 Task: Set up a filter in Outlook calendar to show only unread items in the 'Red category'.
Action: Mouse moved to (27, 84)
Screenshot: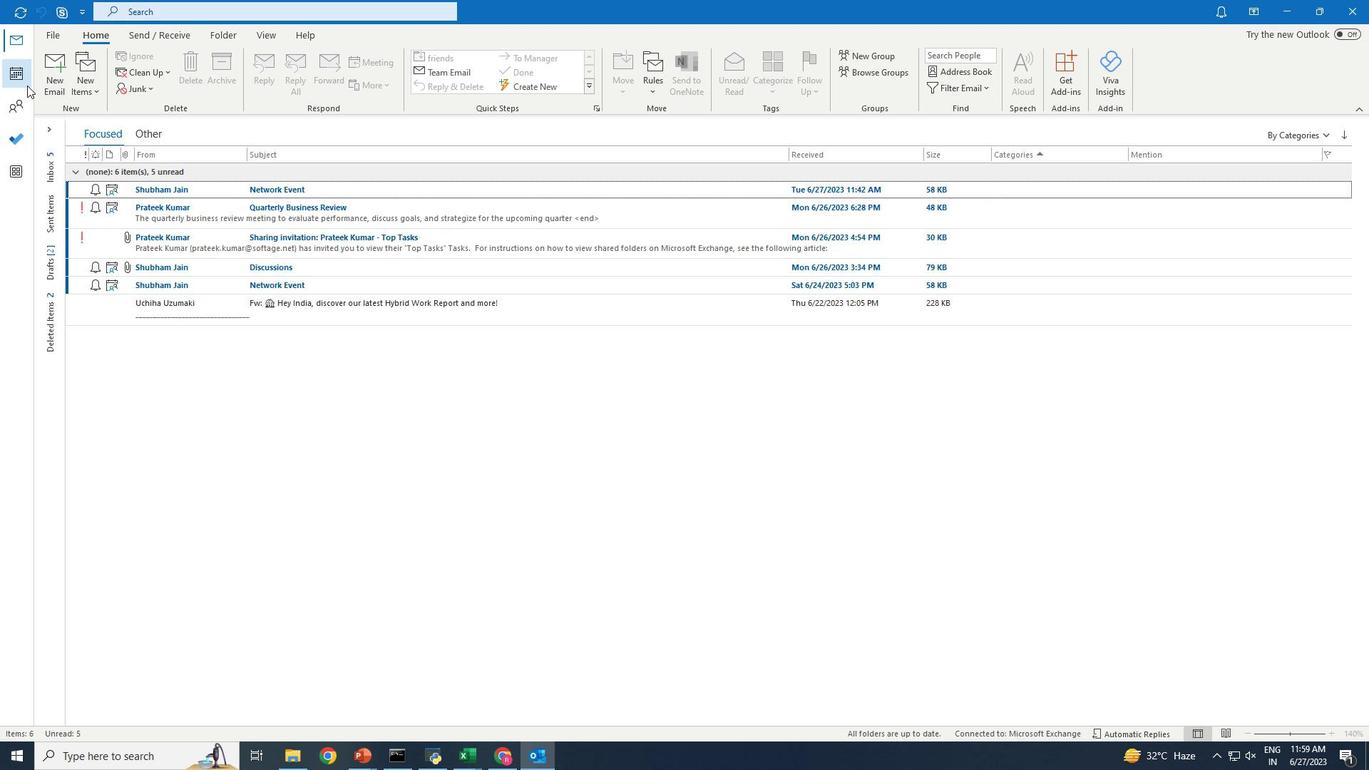 
Action: Mouse pressed left at (27, 84)
Screenshot: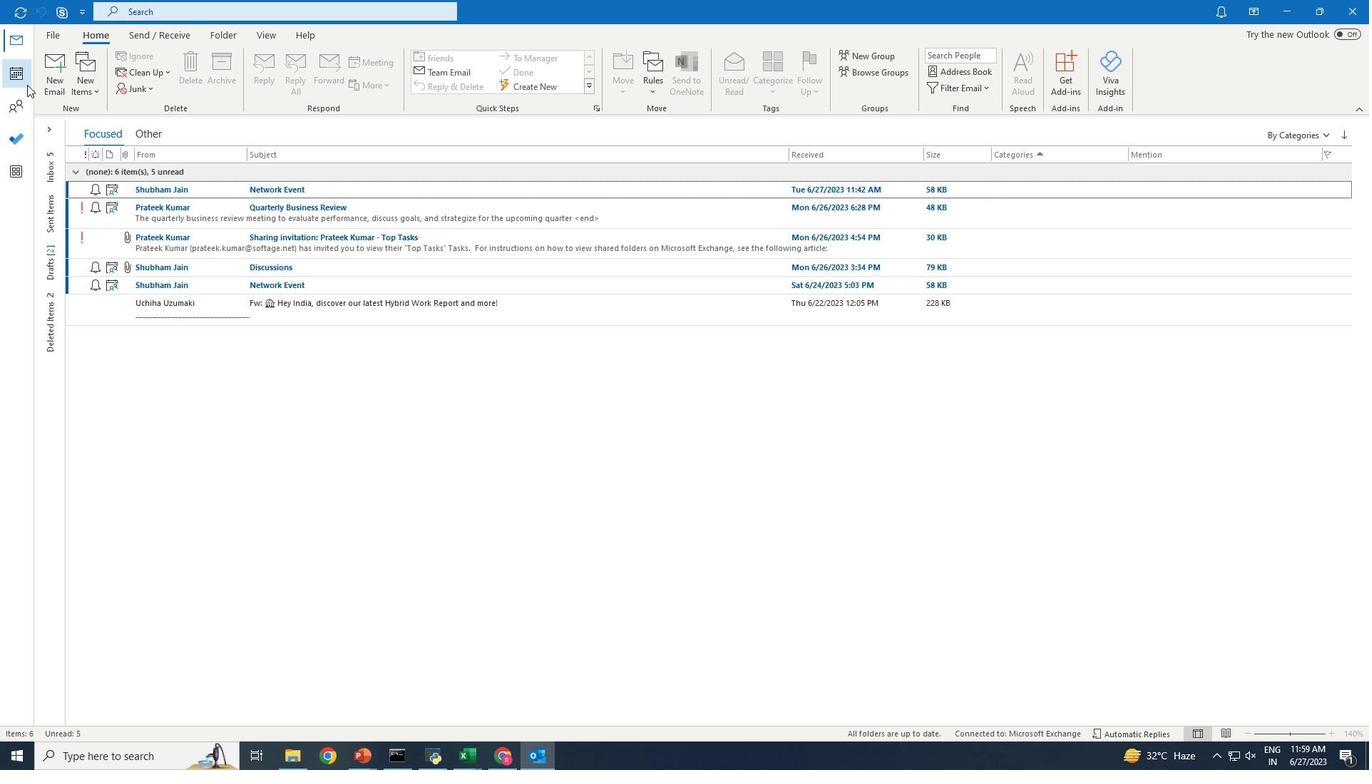 
Action: Mouse moved to (259, 37)
Screenshot: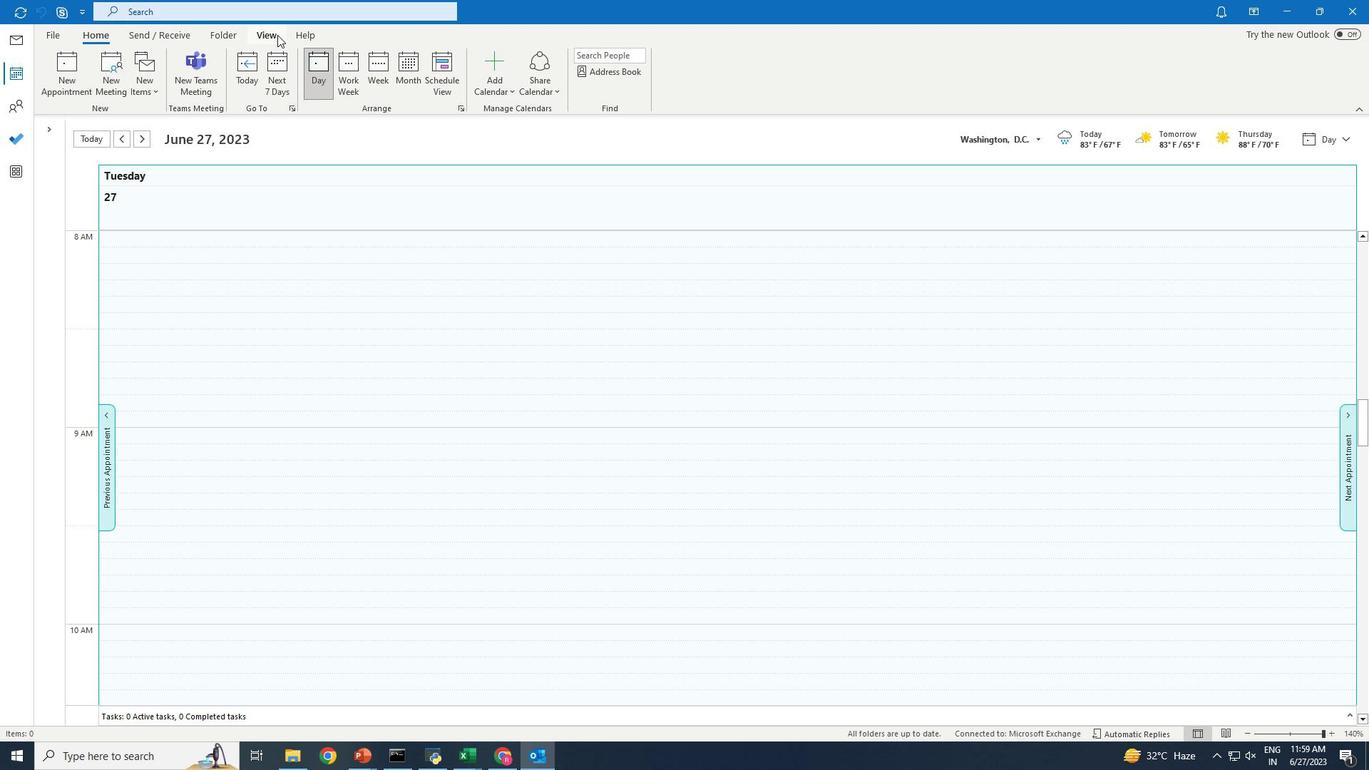 
Action: Mouse pressed left at (259, 37)
Screenshot: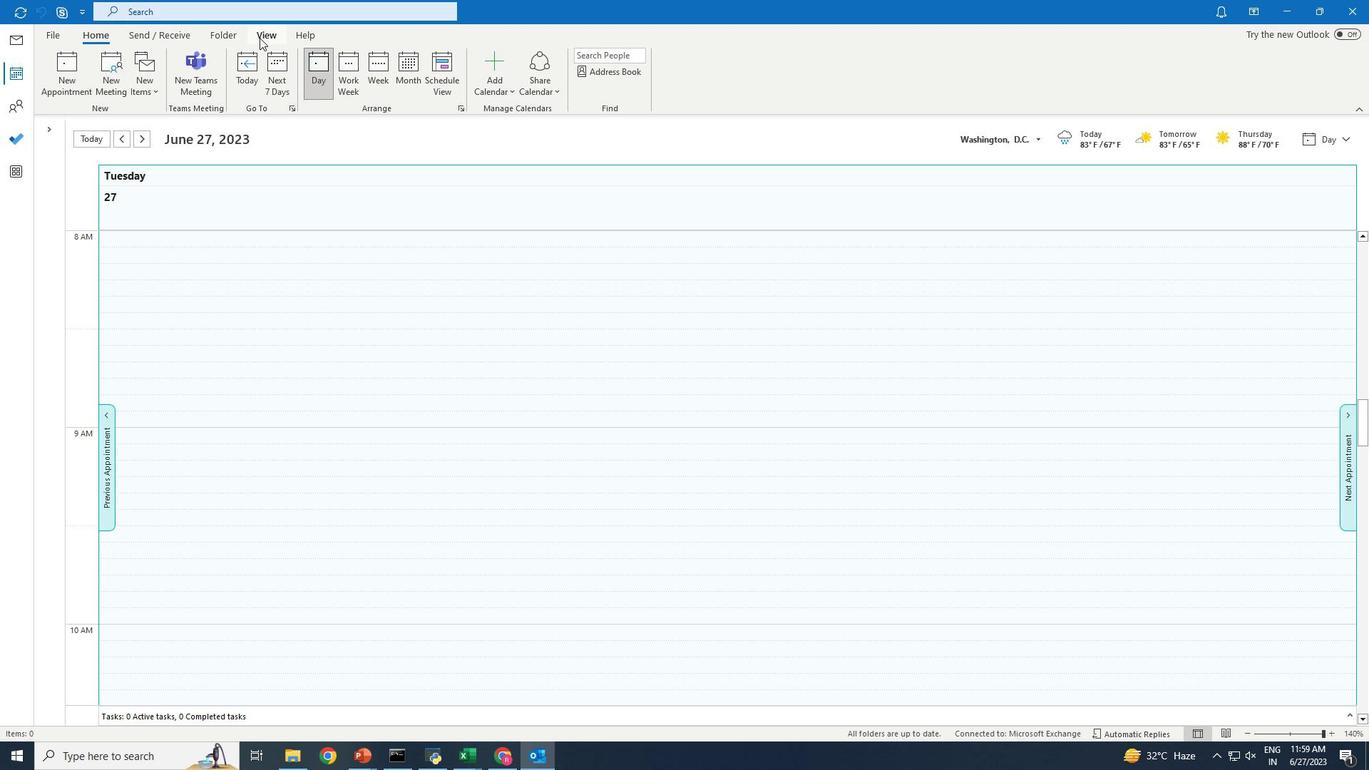 
Action: Mouse moved to (83, 71)
Screenshot: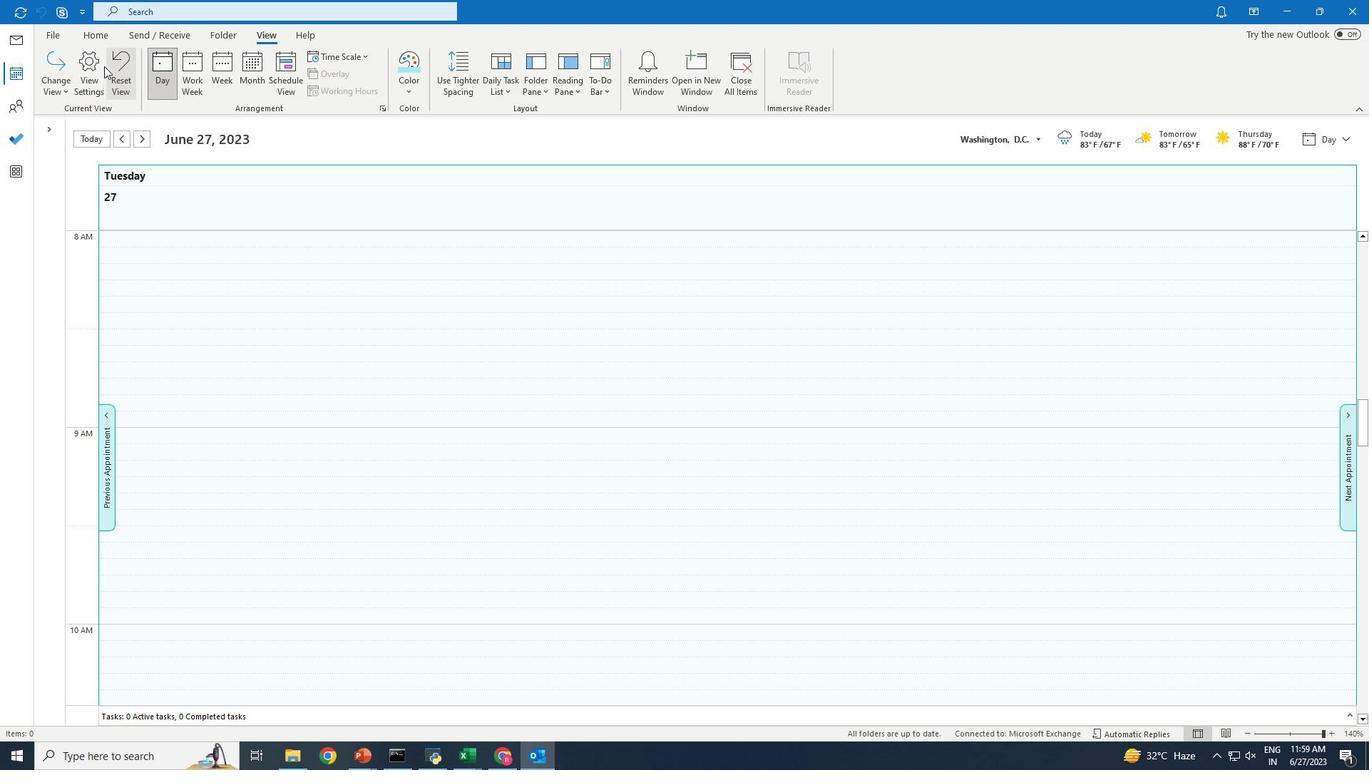 
Action: Mouse pressed left at (83, 71)
Screenshot: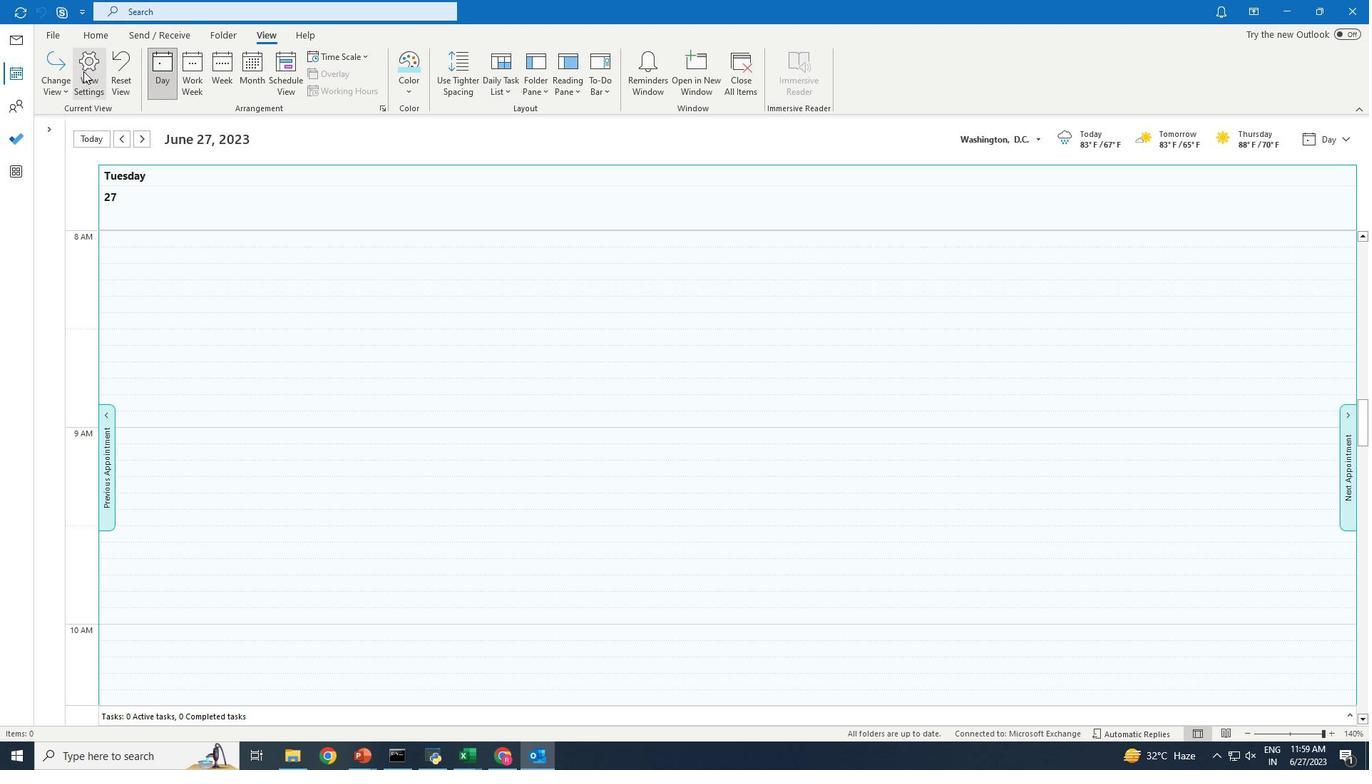 
Action: Mouse moved to (567, 369)
Screenshot: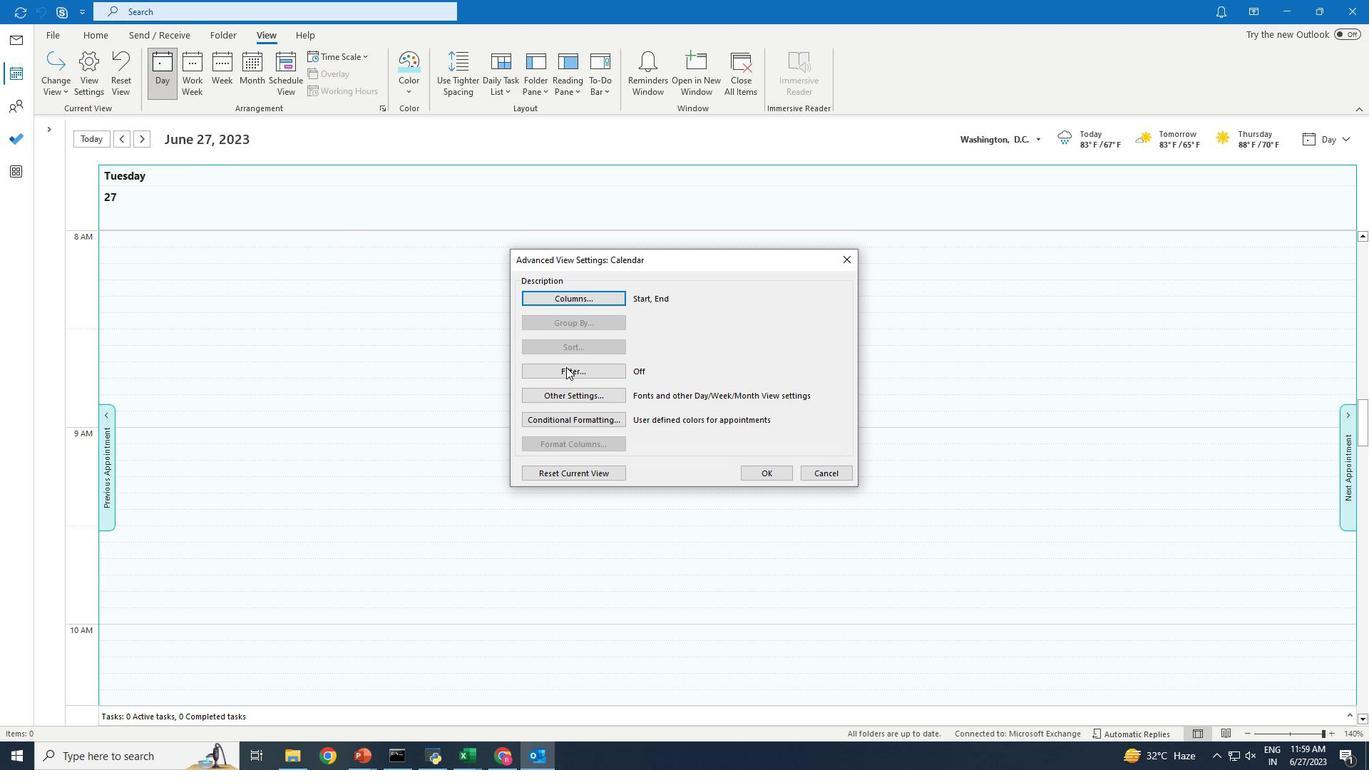 
Action: Mouse pressed left at (567, 369)
Screenshot: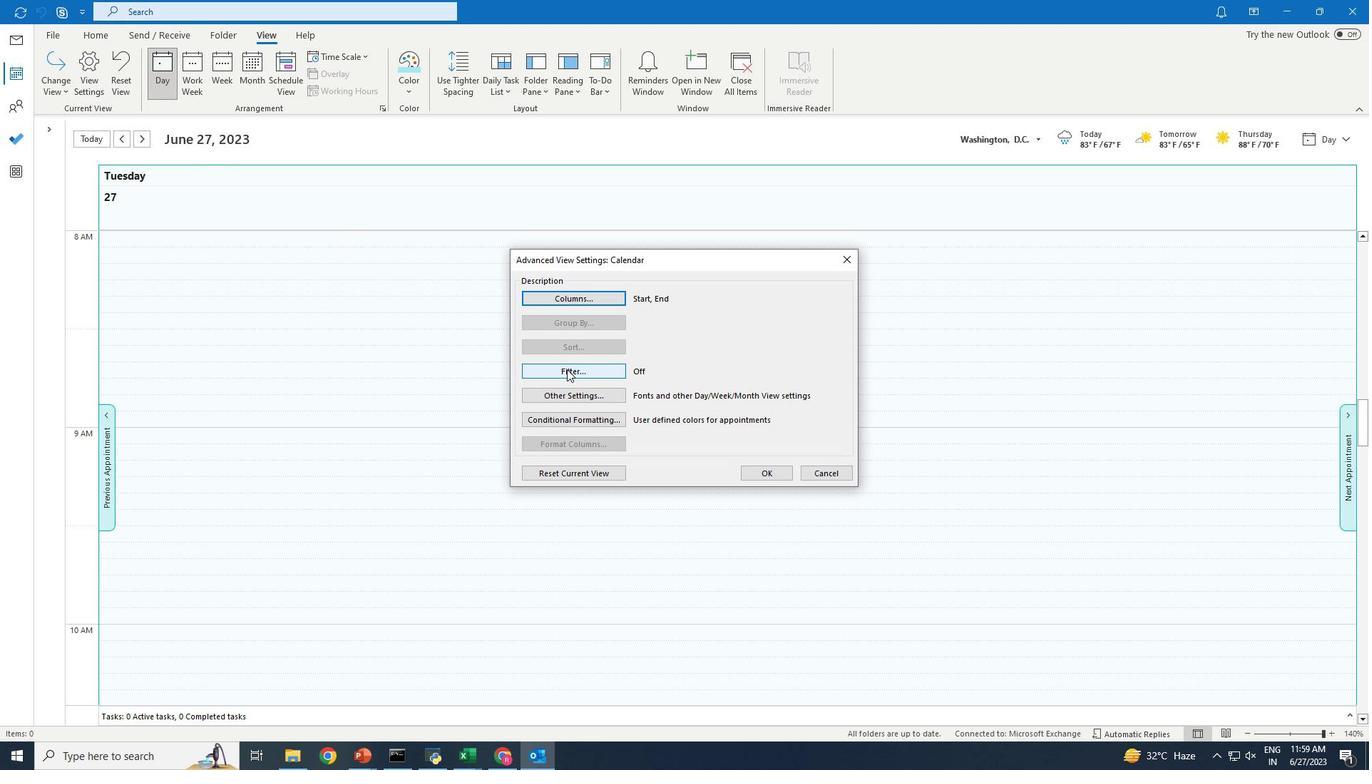 
Action: Mouse moved to (679, 286)
Screenshot: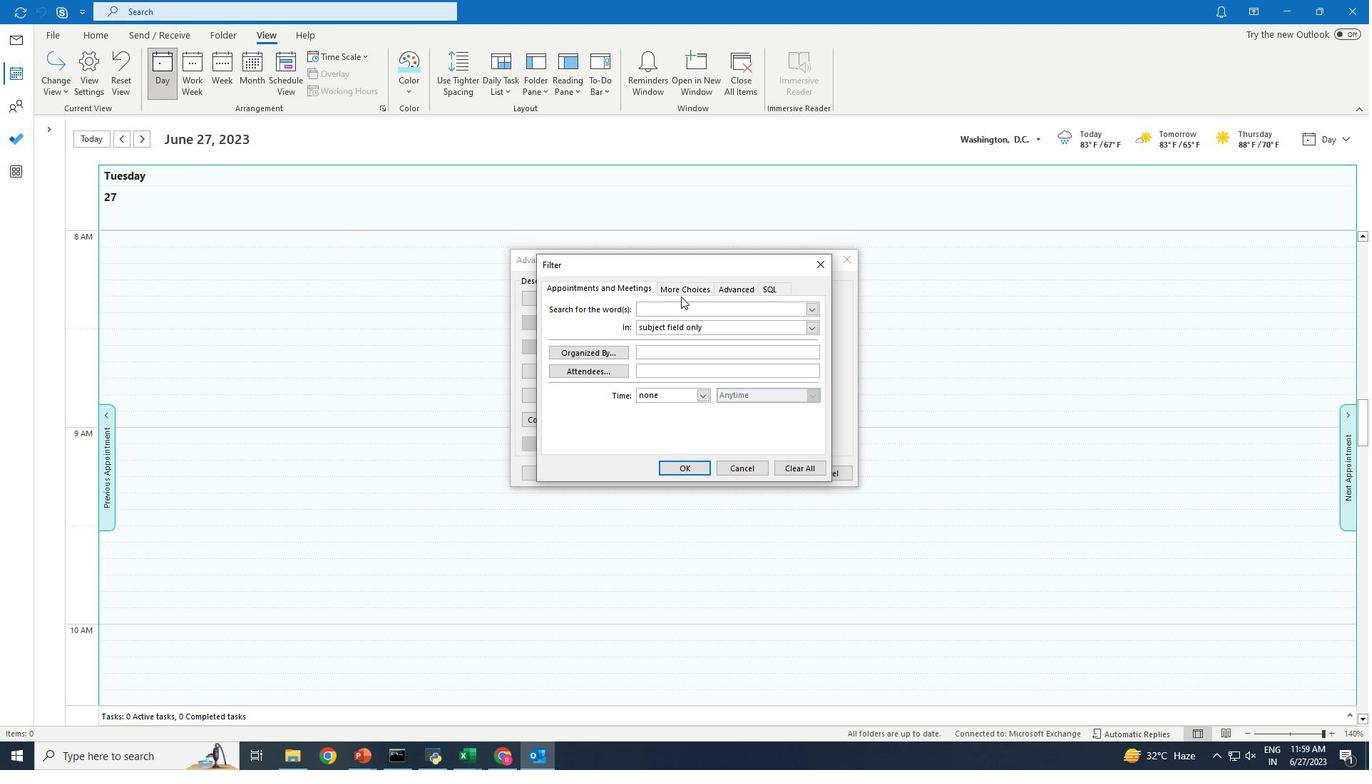 
Action: Mouse pressed left at (679, 286)
Screenshot: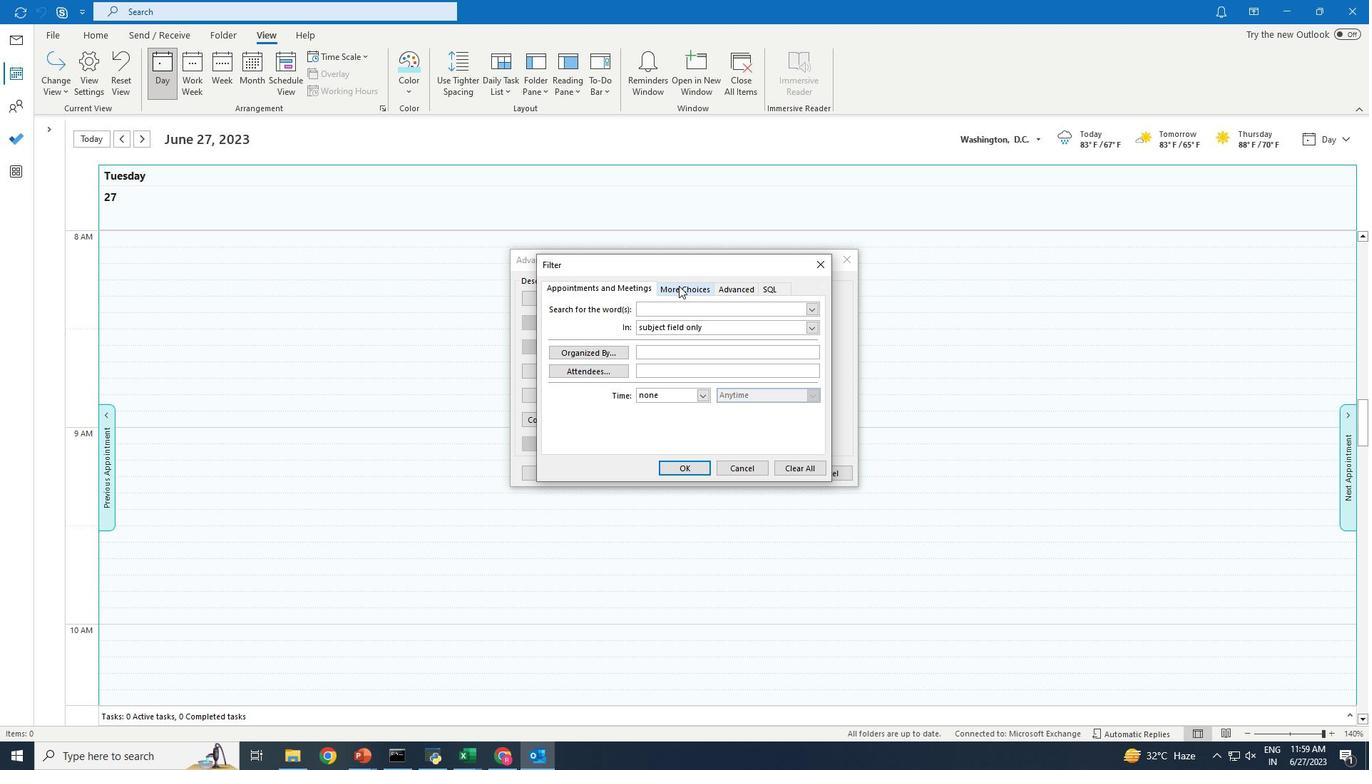 
Action: Mouse moved to (816, 308)
Screenshot: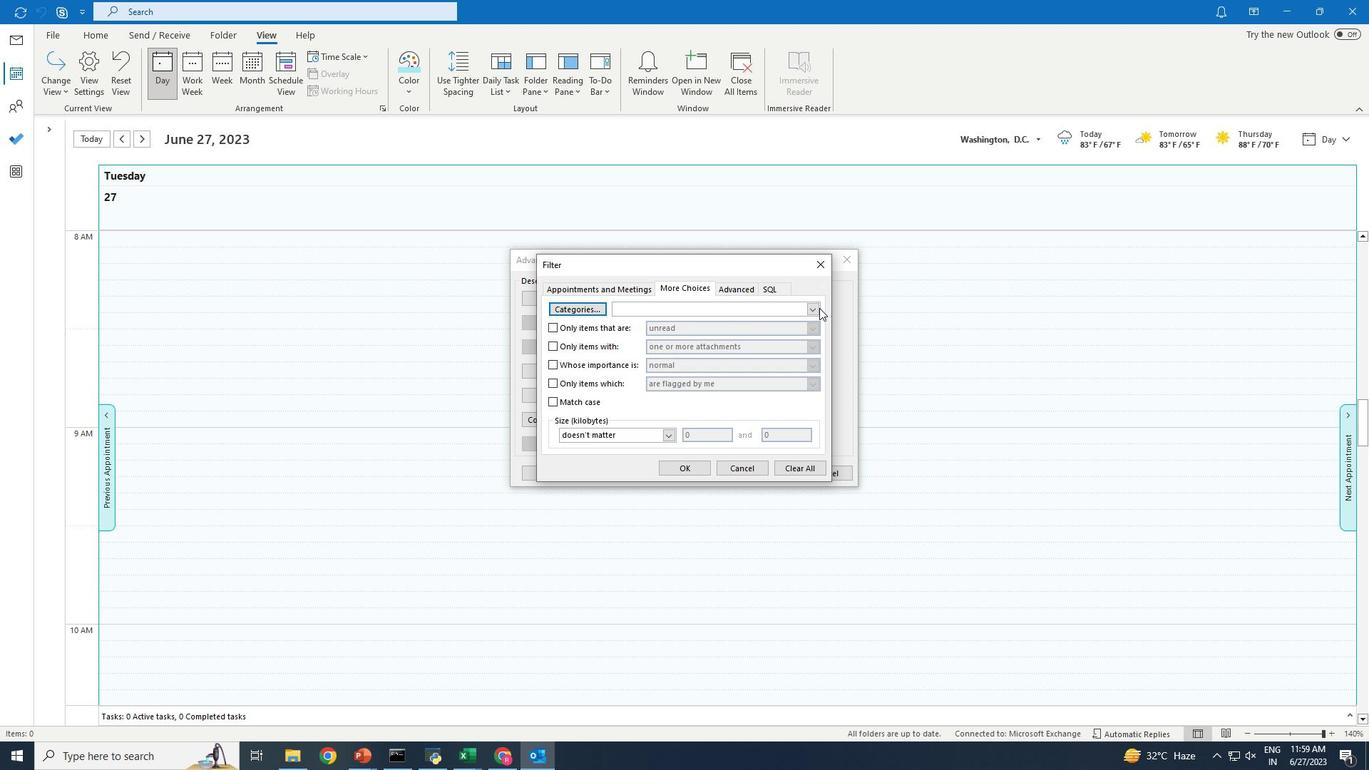 
Action: Mouse pressed left at (816, 308)
Screenshot: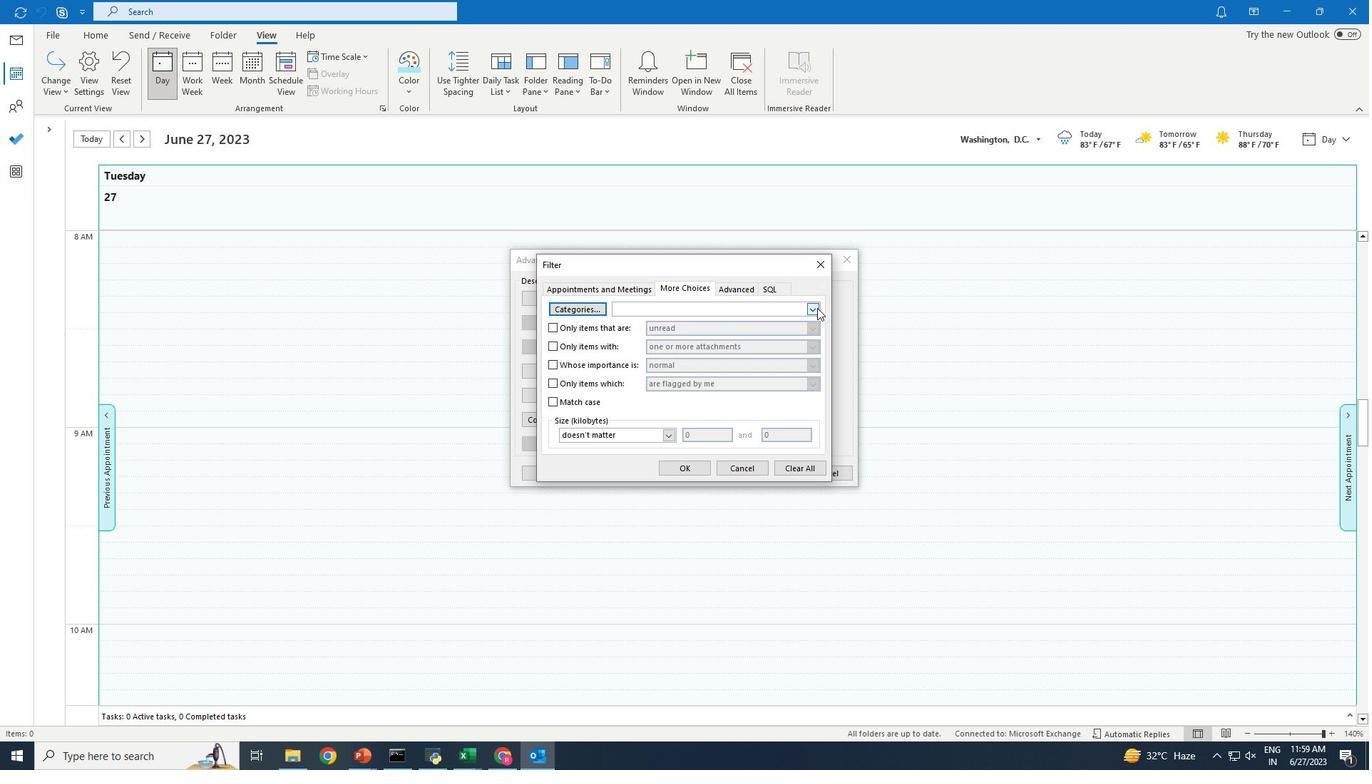 
Action: Mouse moved to (644, 355)
Screenshot: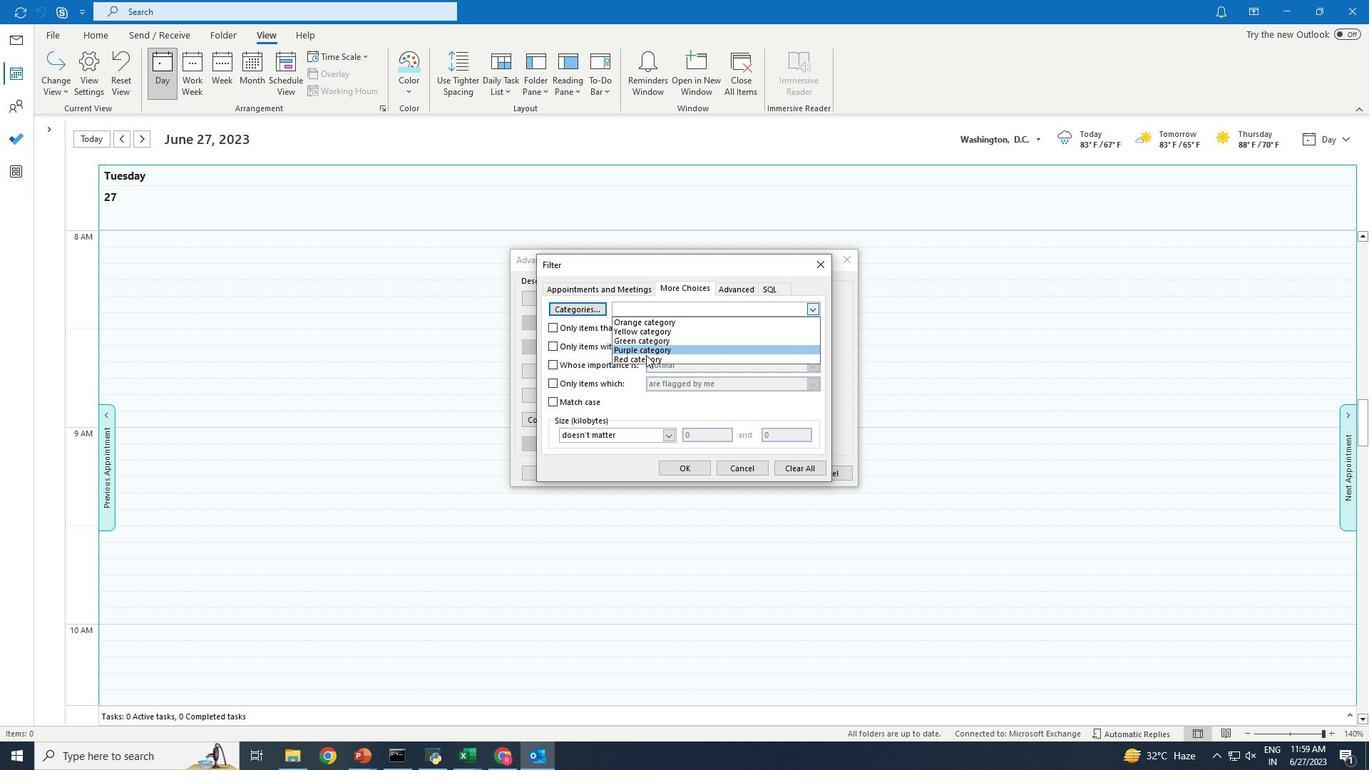 
Action: Mouse pressed left at (644, 355)
Screenshot: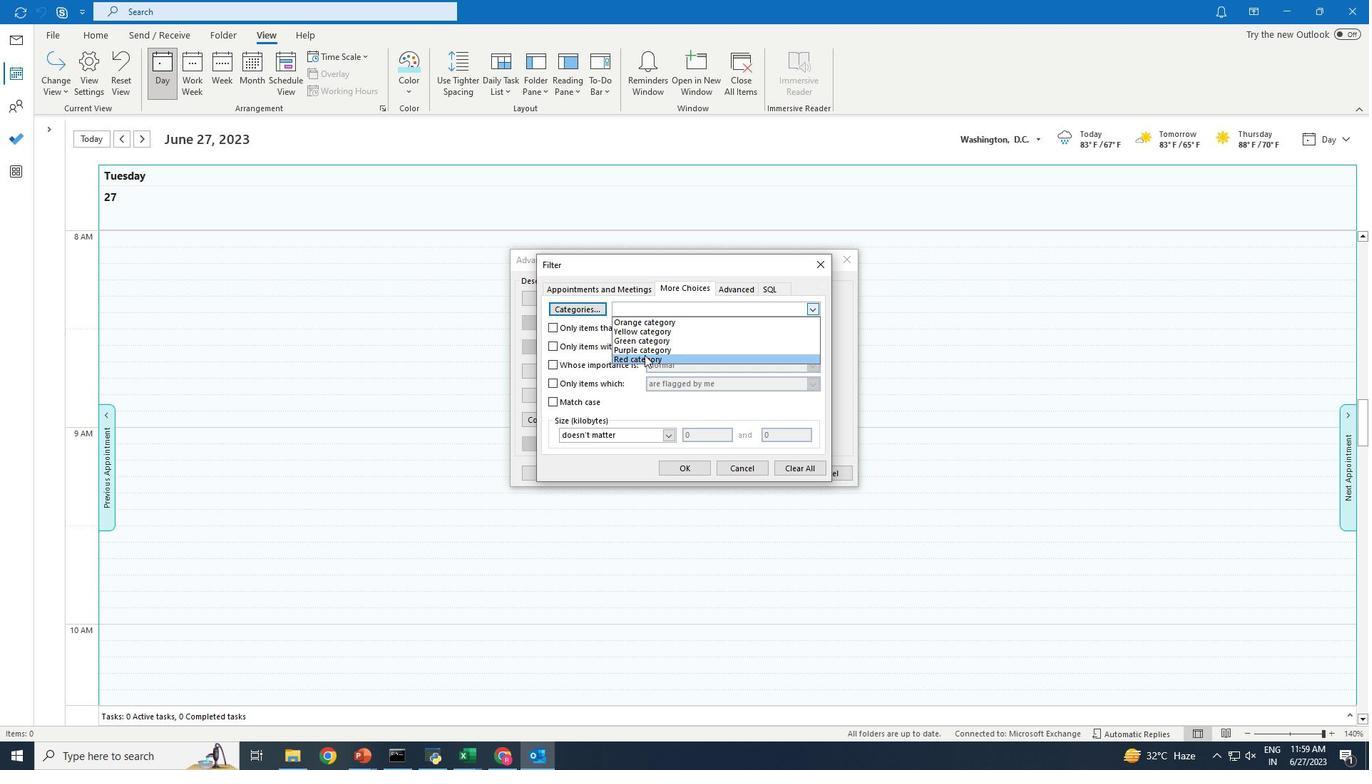 
Action: Mouse moved to (555, 326)
Screenshot: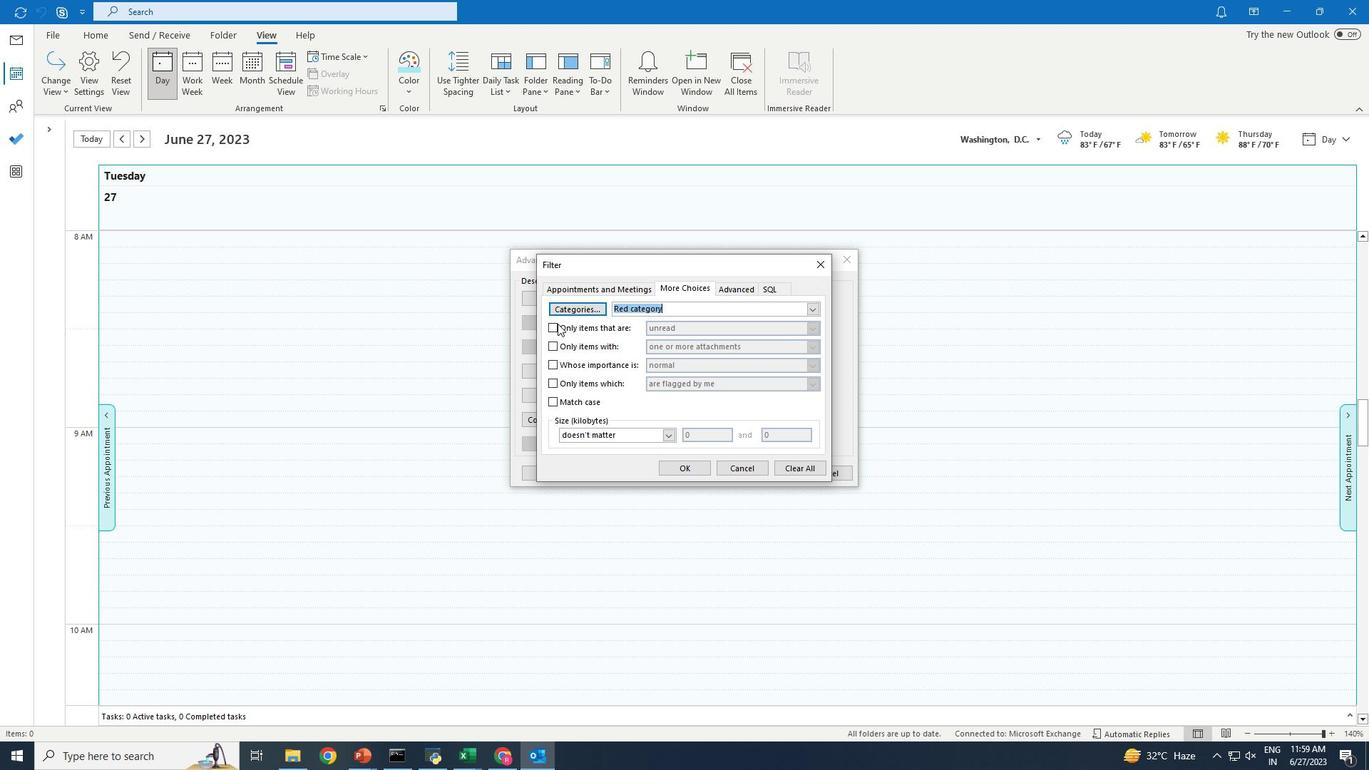 
Action: Mouse pressed left at (555, 326)
Screenshot: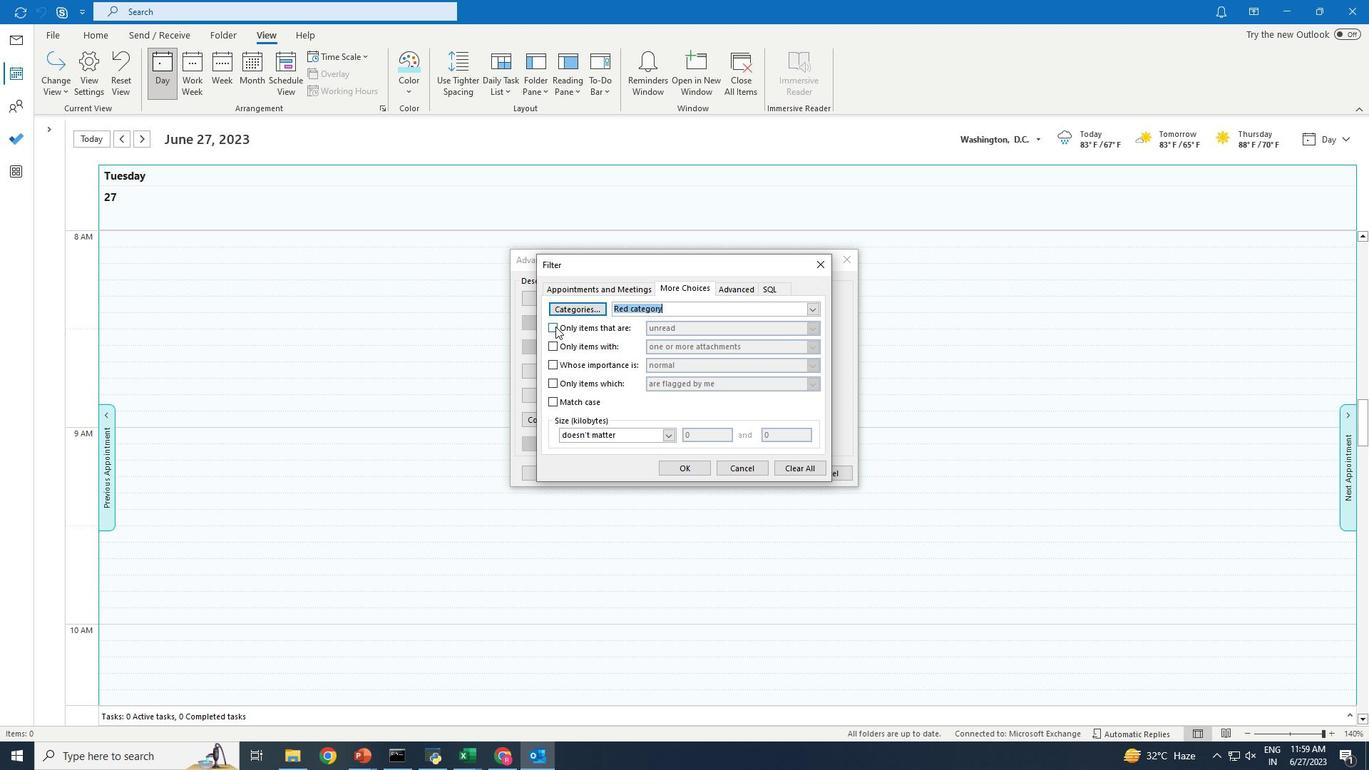 
Action: Mouse moved to (810, 328)
Screenshot: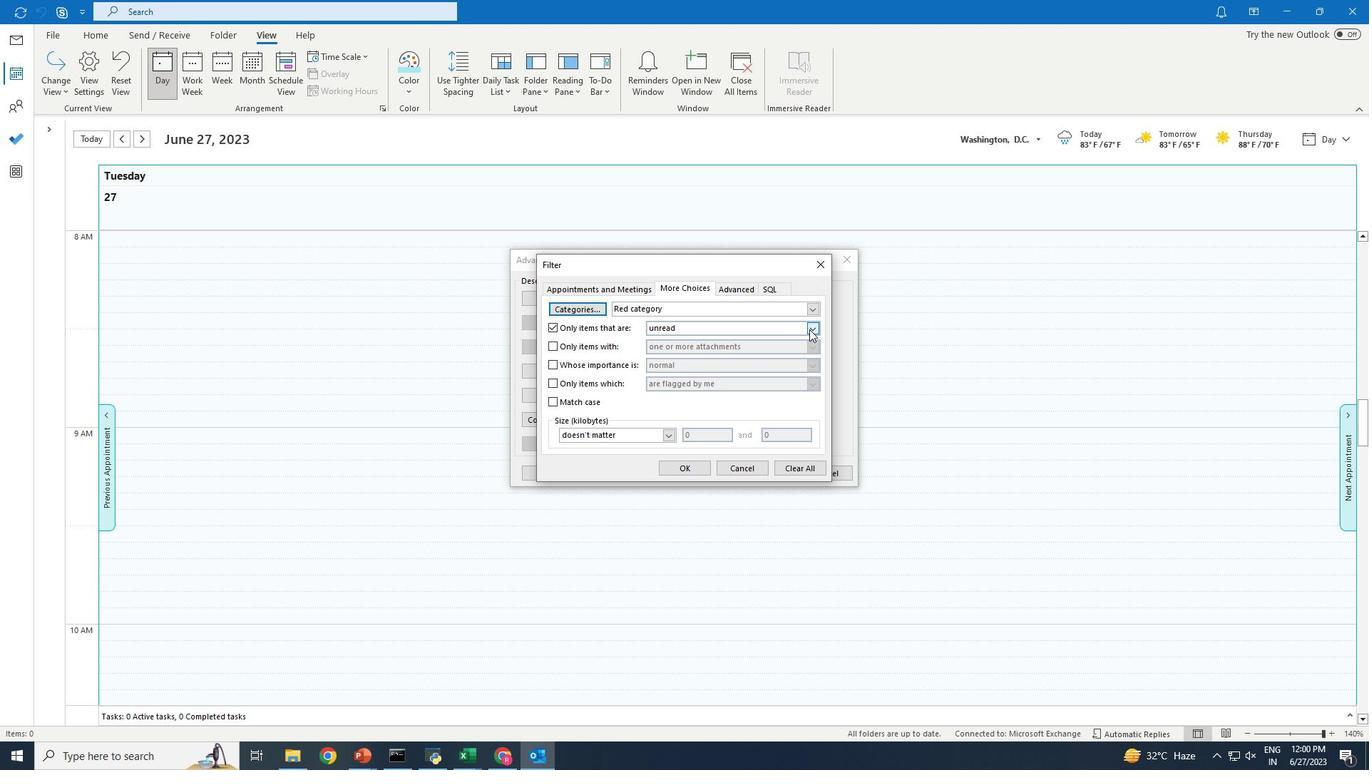 
Action: Mouse pressed left at (810, 328)
Screenshot: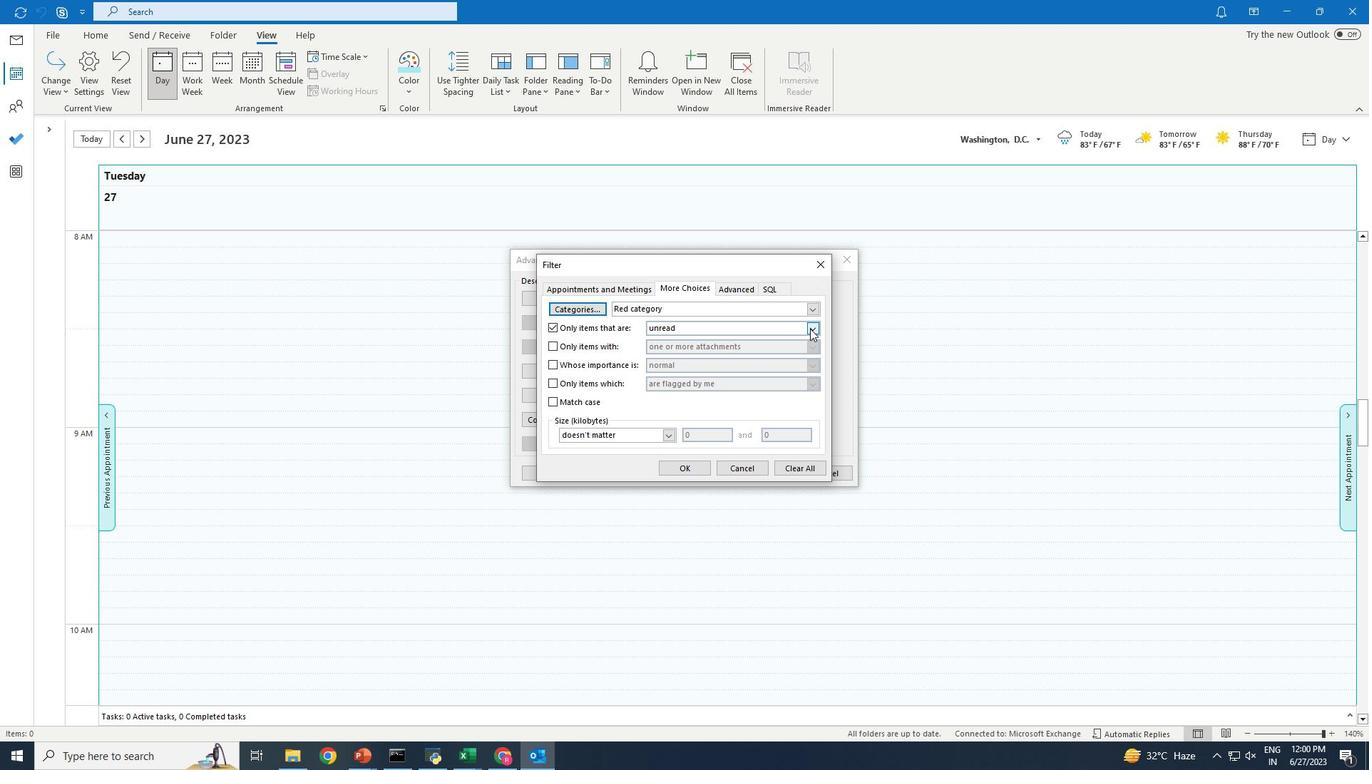 
Action: Mouse moved to (683, 337)
Screenshot: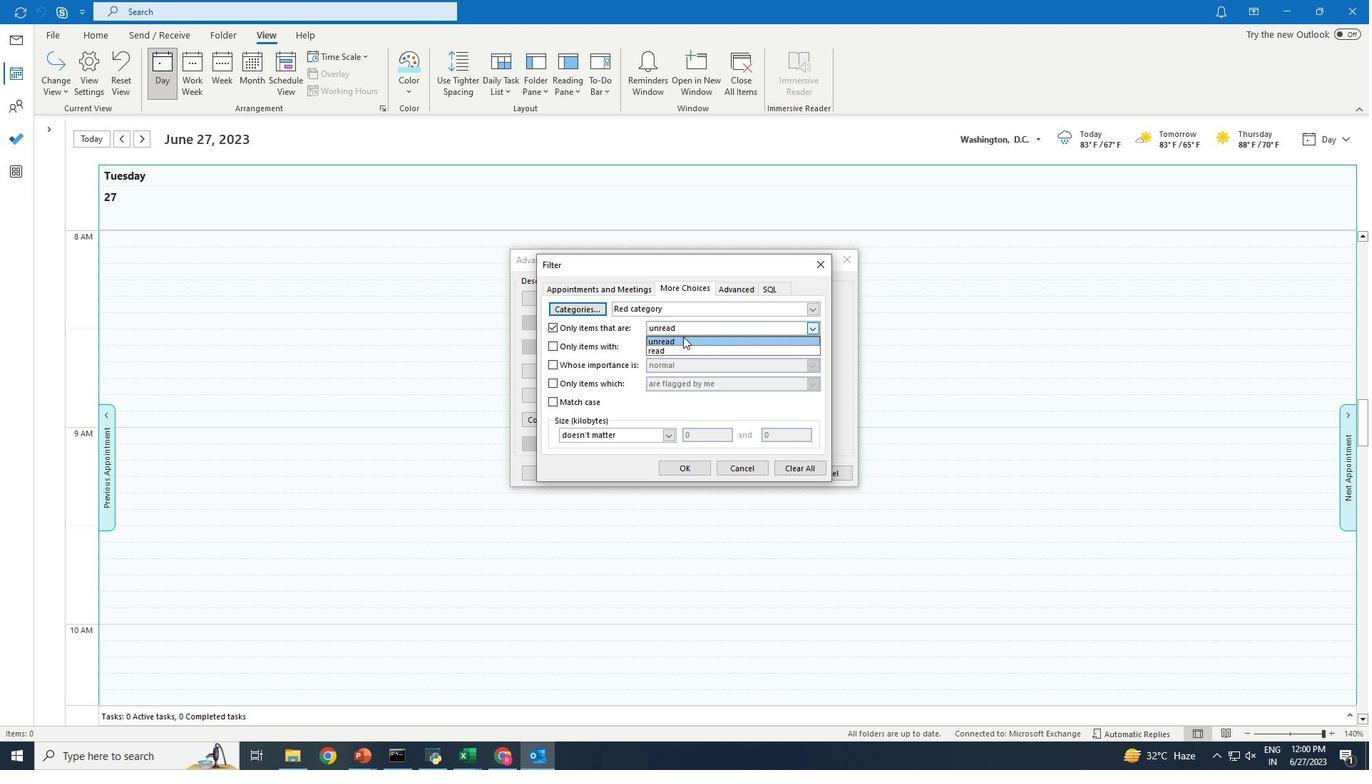 
Action: Mouse pressed left at (683, 337)
Screenshot: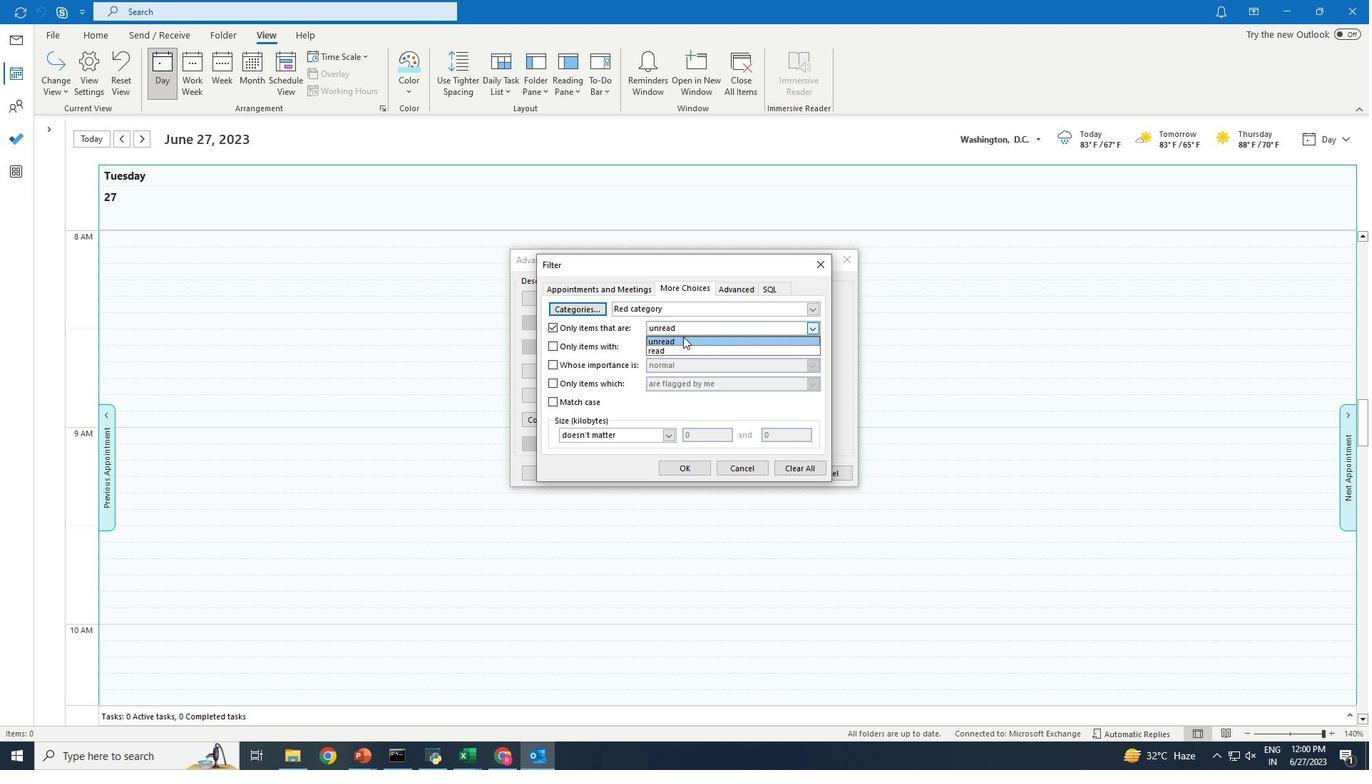 
Action: Mouse moved to (681, 468)
Screenshot: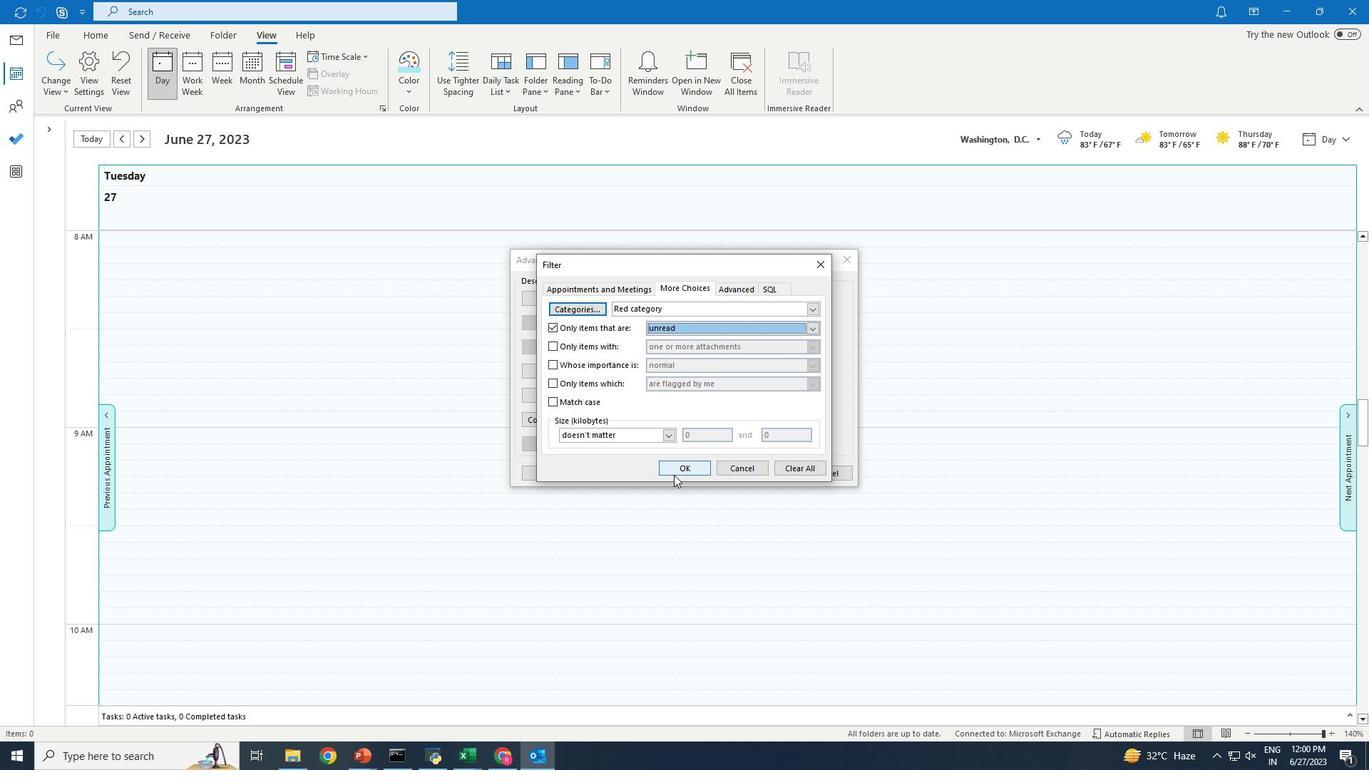 
Action: Mouse pressed left at (681, 468)
Screenshot: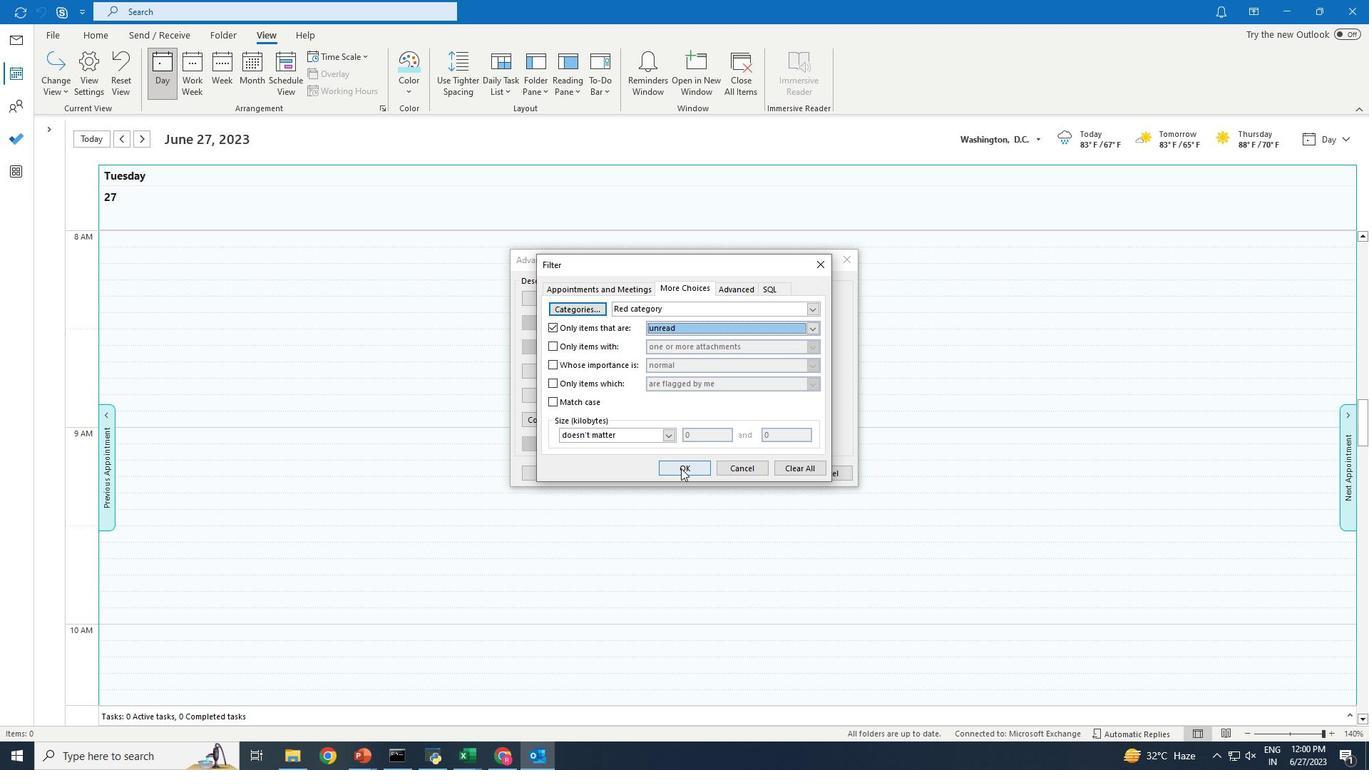 
Action: Mouse moved to (754, 473)
Screenshot: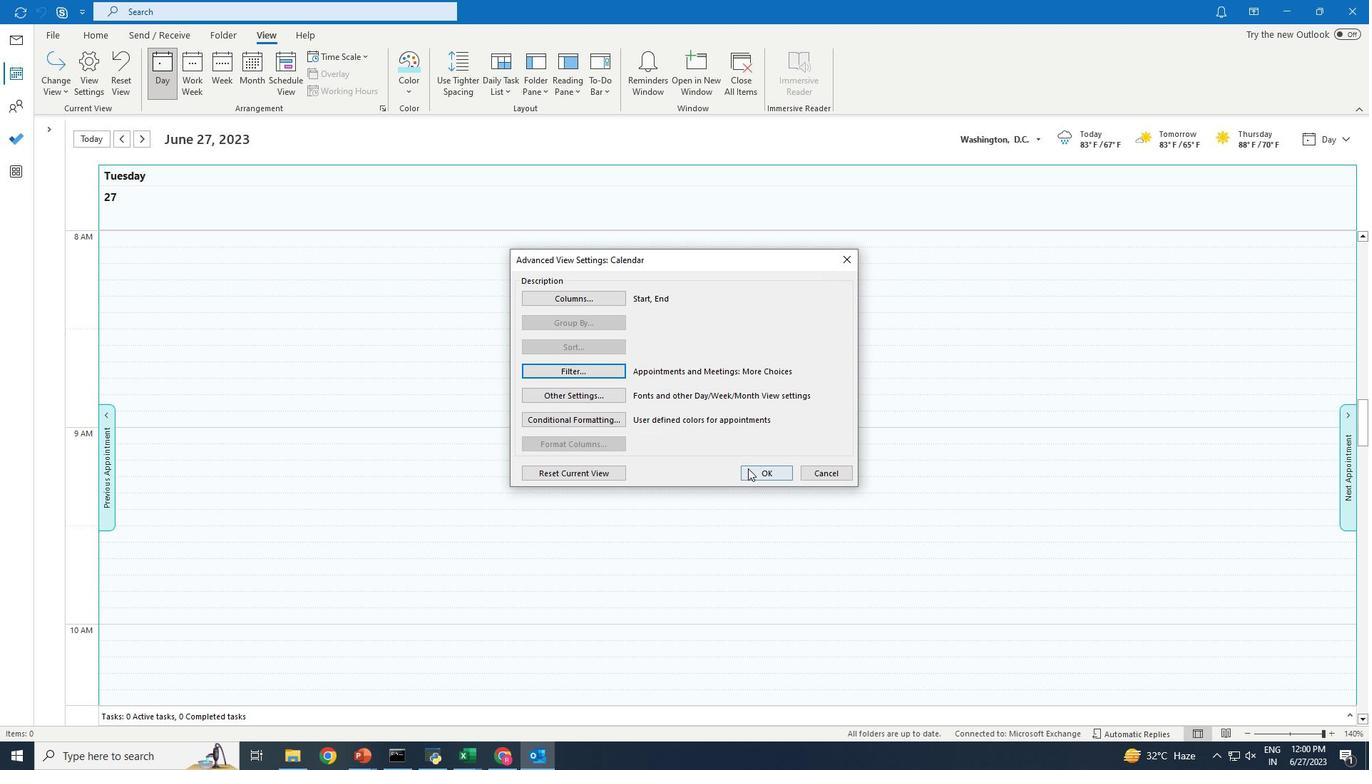 
Action: Mouse pressed left at (754, 473)
Screenshot: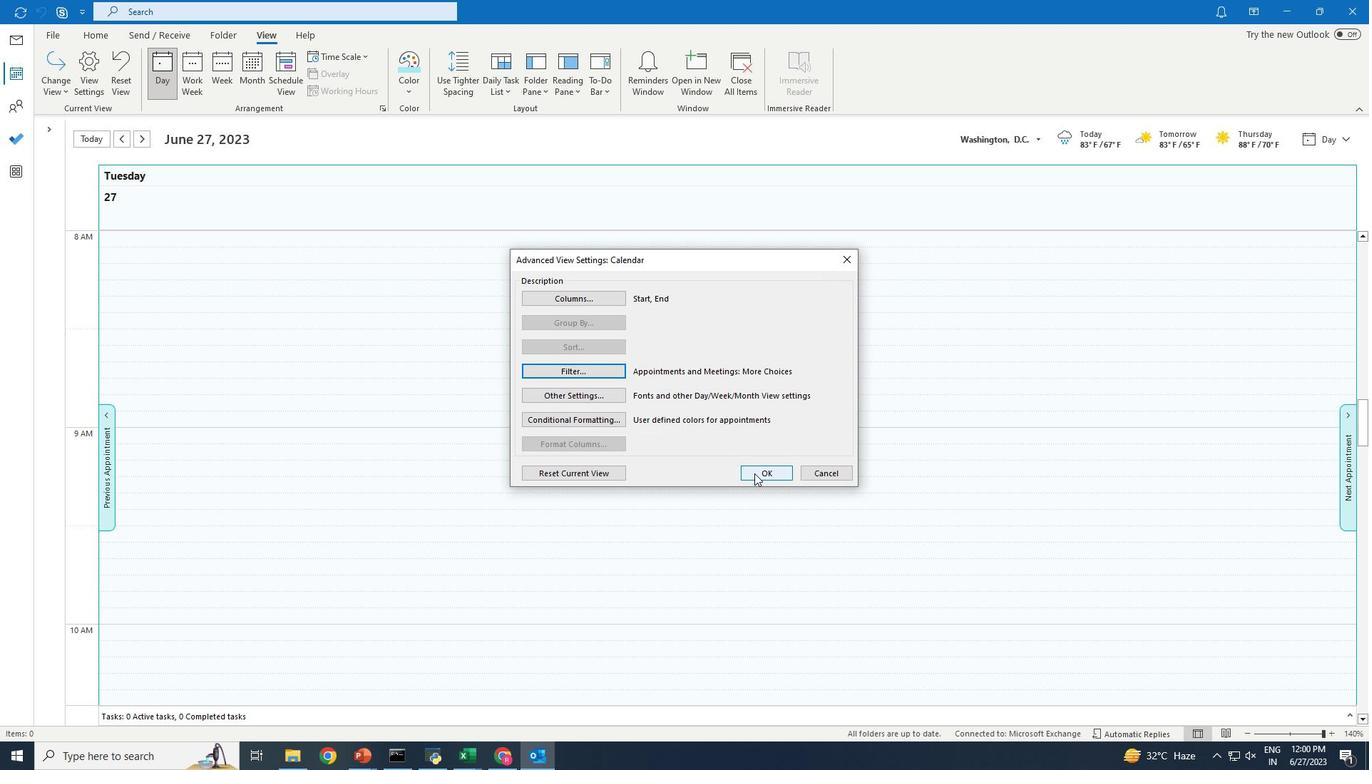 
Action: Mouse moved to (753, 475)
Screenshot: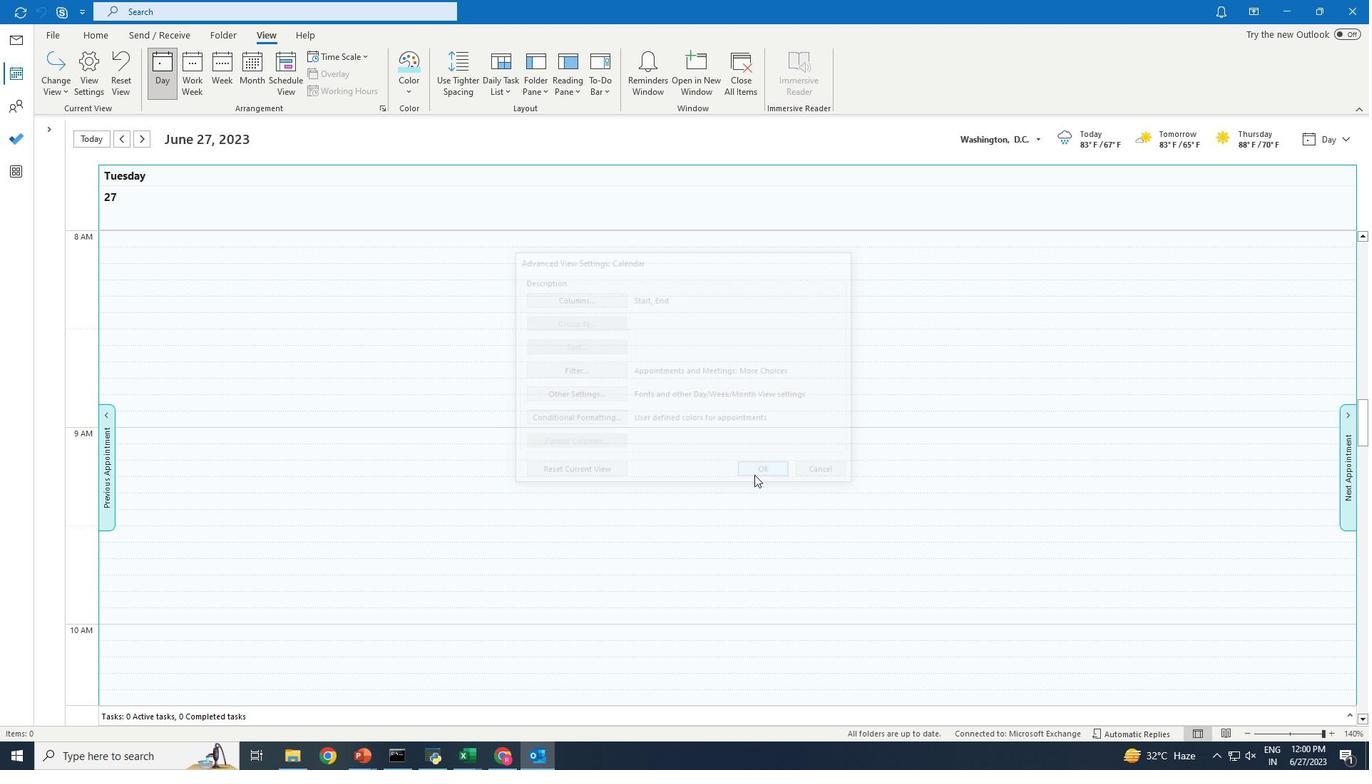 
